 Task: Apply object animaton ""appear"".
Action: Mouse moved to (106, 63)
Screenshot: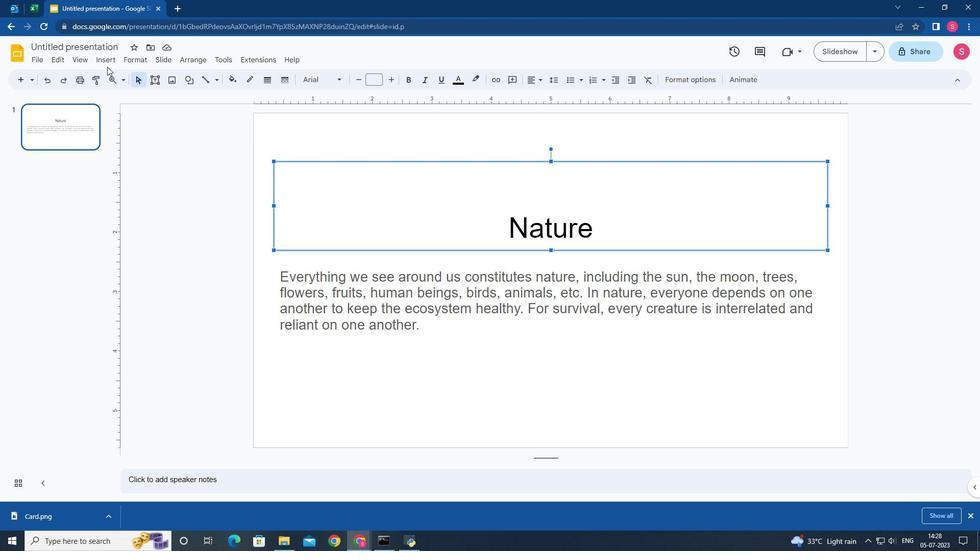 
Action: Mouse pressed left at (106, 63)
Screenshot: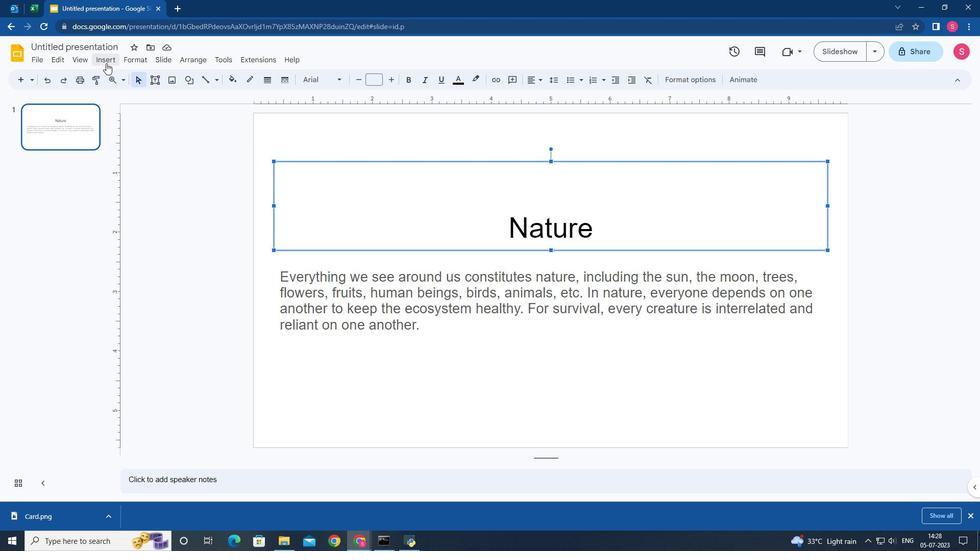 
Action: Mouse moved to (138, 262)
Screenshot: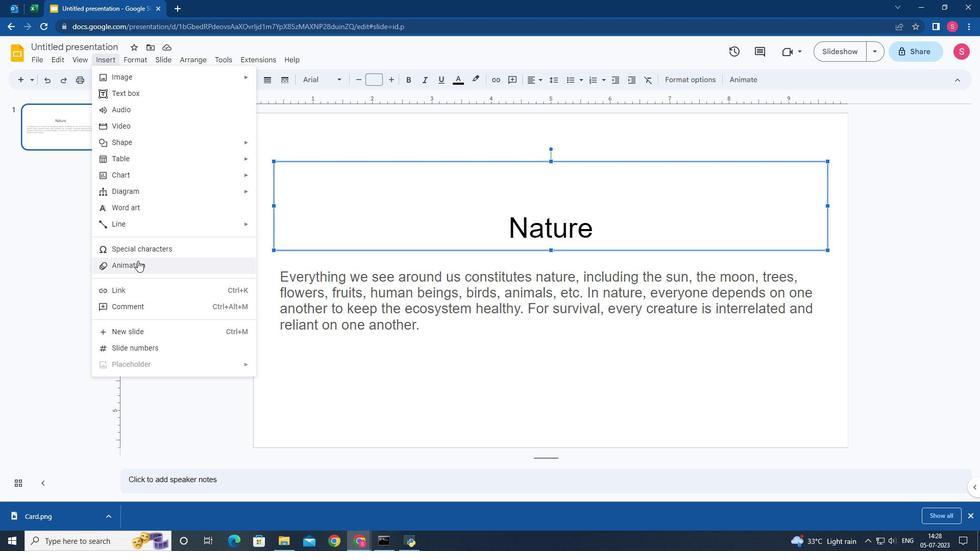 
Action: Mouse pressed left at (138, 262)
Screenshot: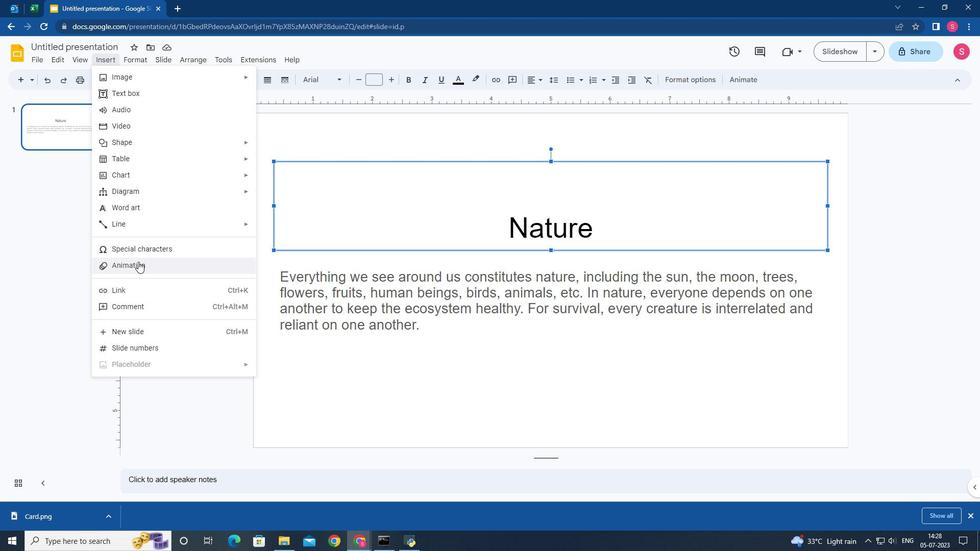 
Action: Mouse moved to (847, 237)
Screenshot: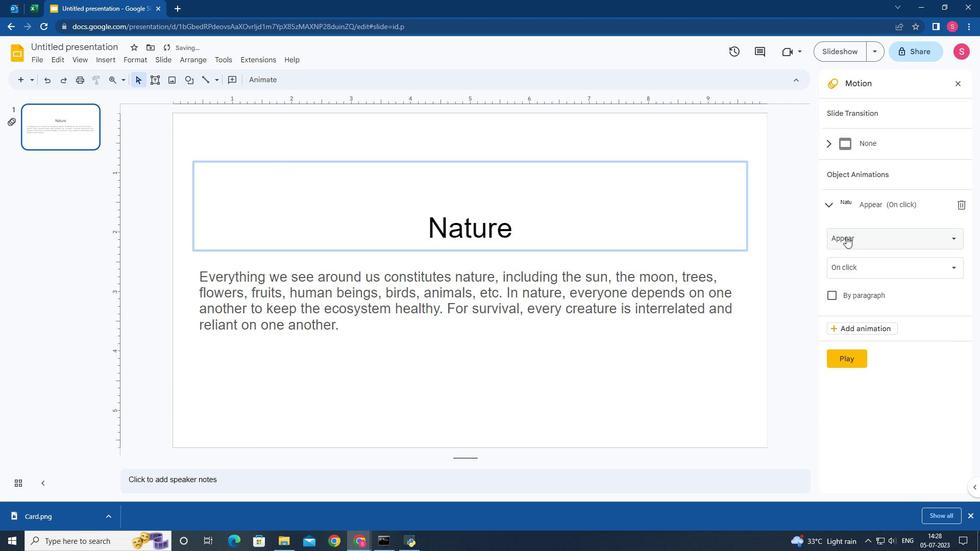 
Action: Mouse pressed left at (847, 237)
Screenshot: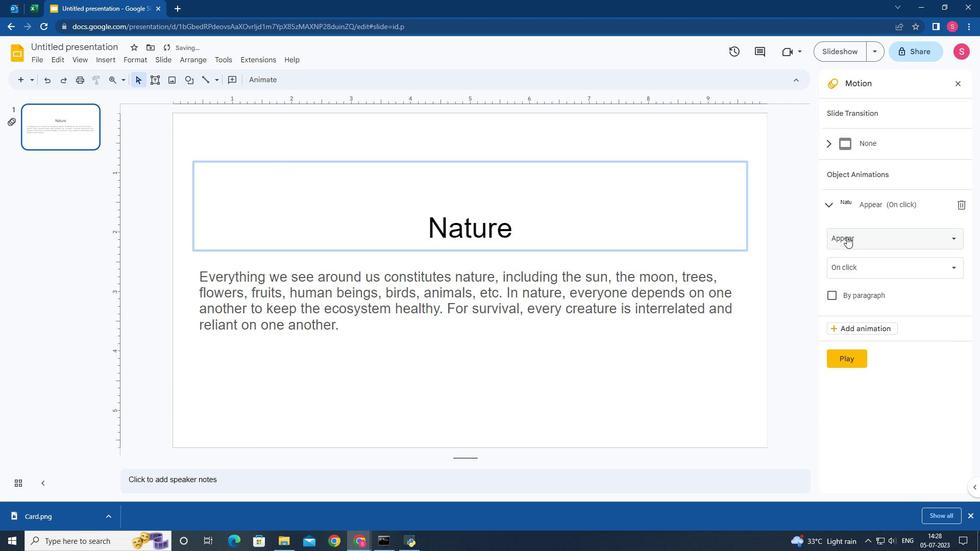 
Action: Mouse moved to (853, 260)
Screenshot: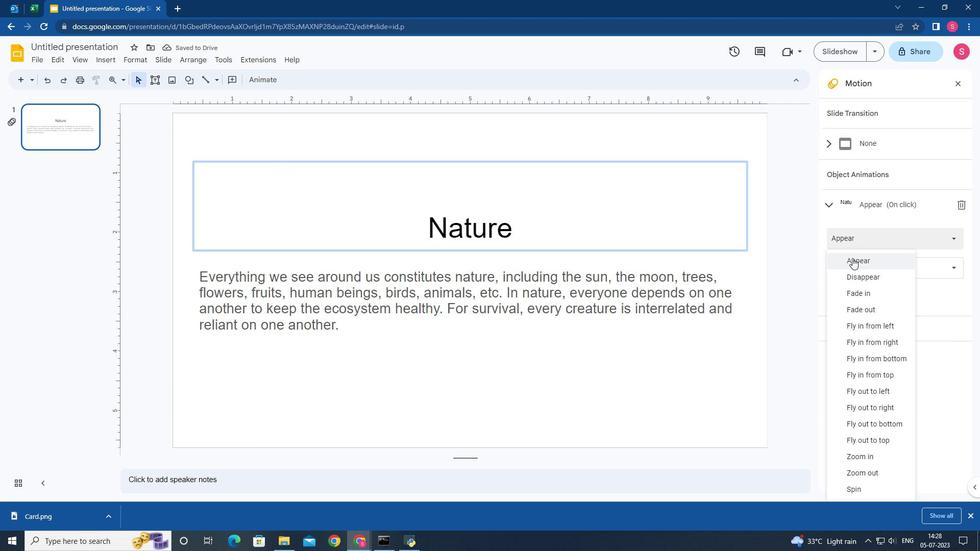 
Action: Mouse pressed left at (853, 260)
Screenshot: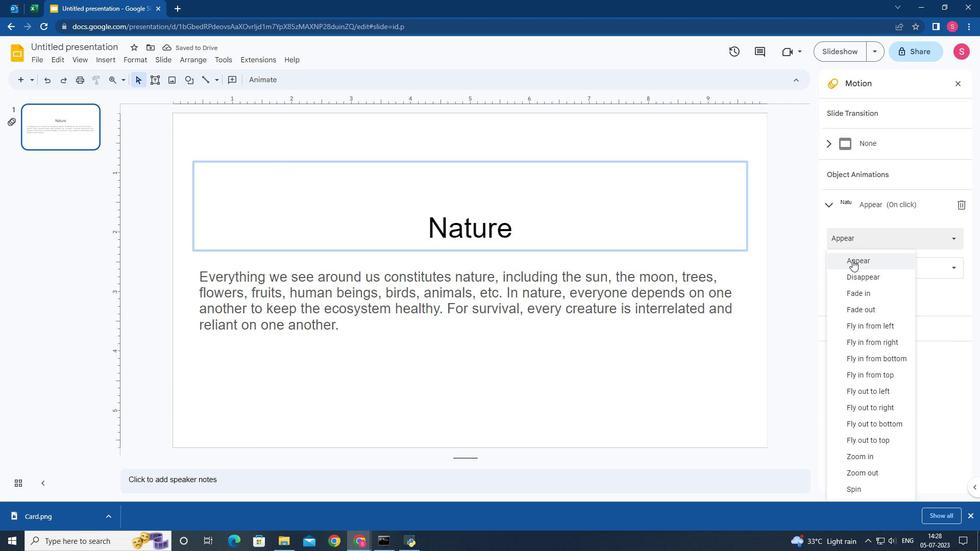 
Action: Mouse moved to (610, 386)
Screenshot: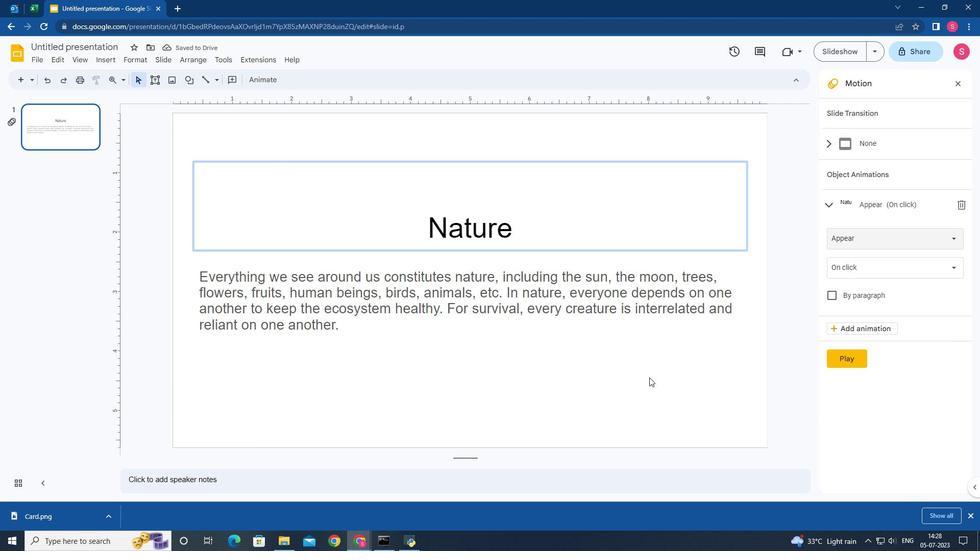 
